 Task: In the  document compendium.pdf. Below name insert the link: 'www.wikipedia.org' Insert Dropdown below the link: Project Status  'Select In progress'Insert Header and write  "Stellar". Change font style to  Lobster
Action: Mouse moved to (406, 408)
Screenshot: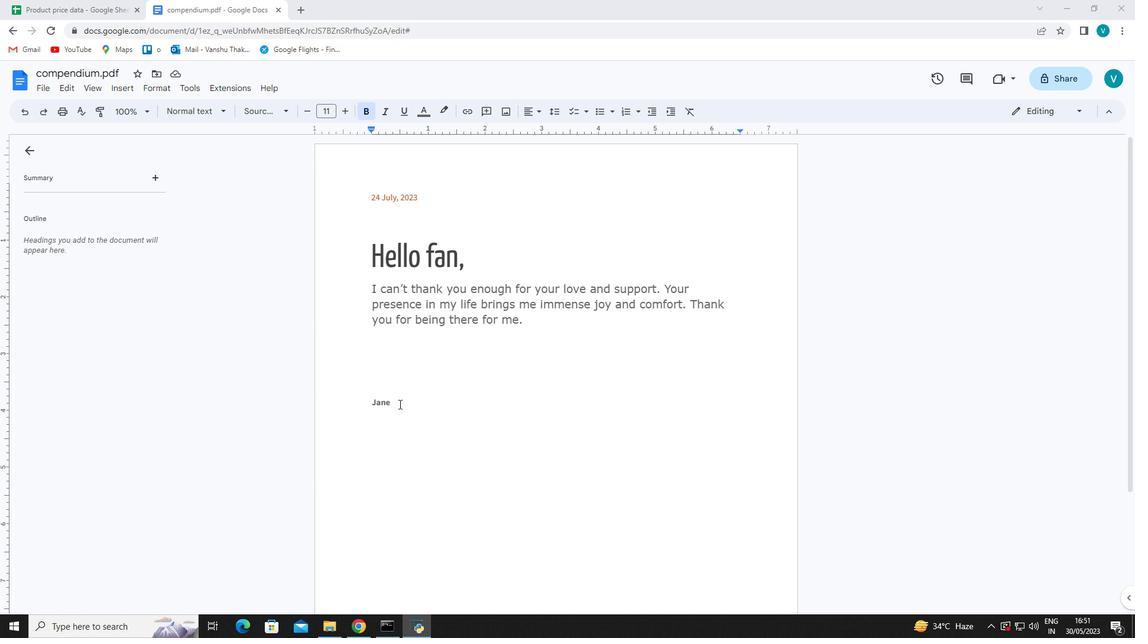 
Action: Mouse pressed left at (406, 408)
Screenshot: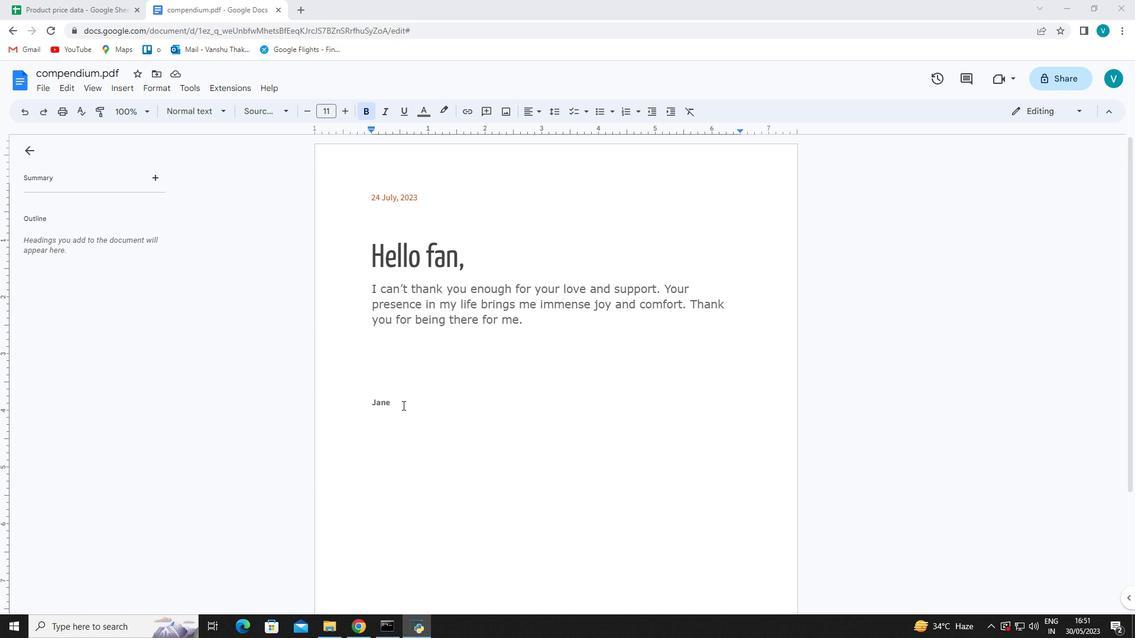 
Action: Mouse moved to (351, 365)
Screenshot: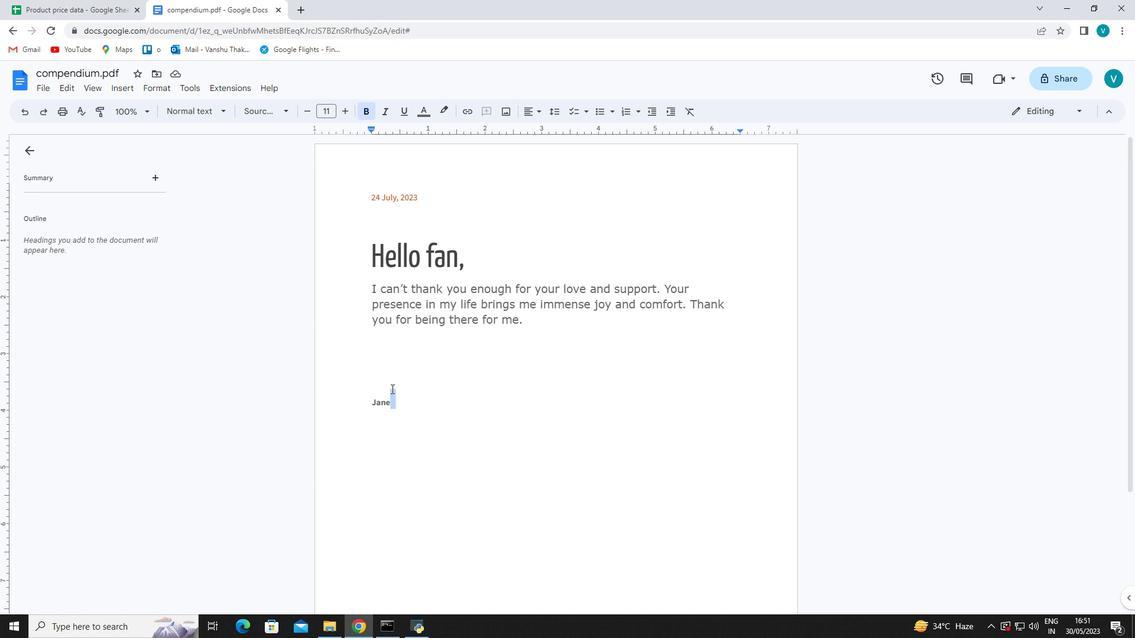 
Action: Key pressed <Key.enter>
Screenshot: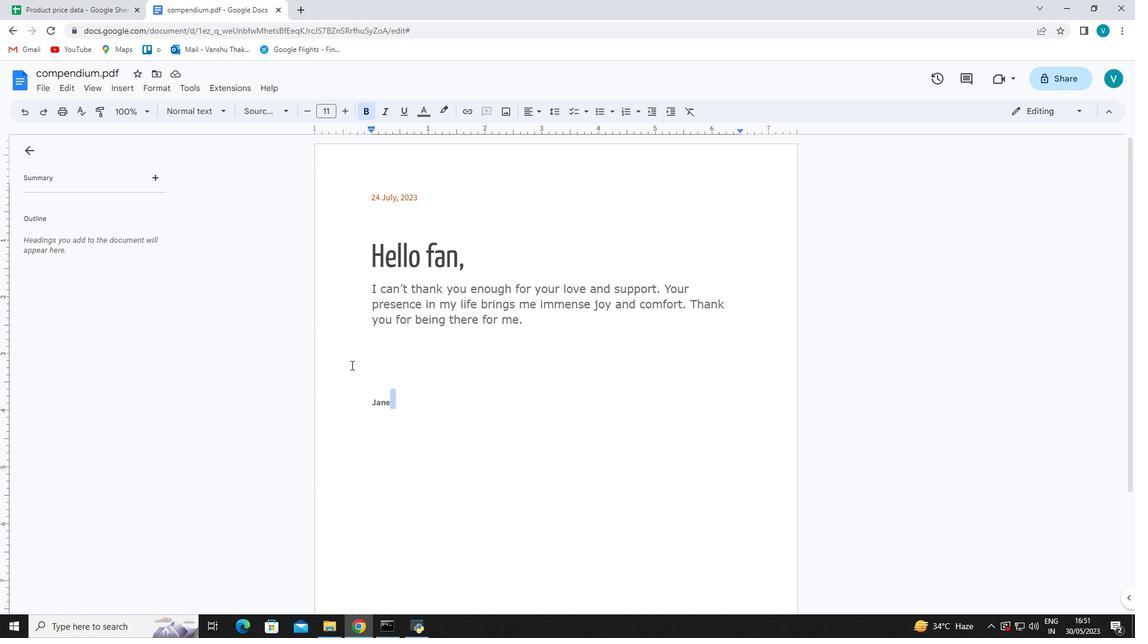 
Action: Mouse moved to (133, 88)
Screenshot: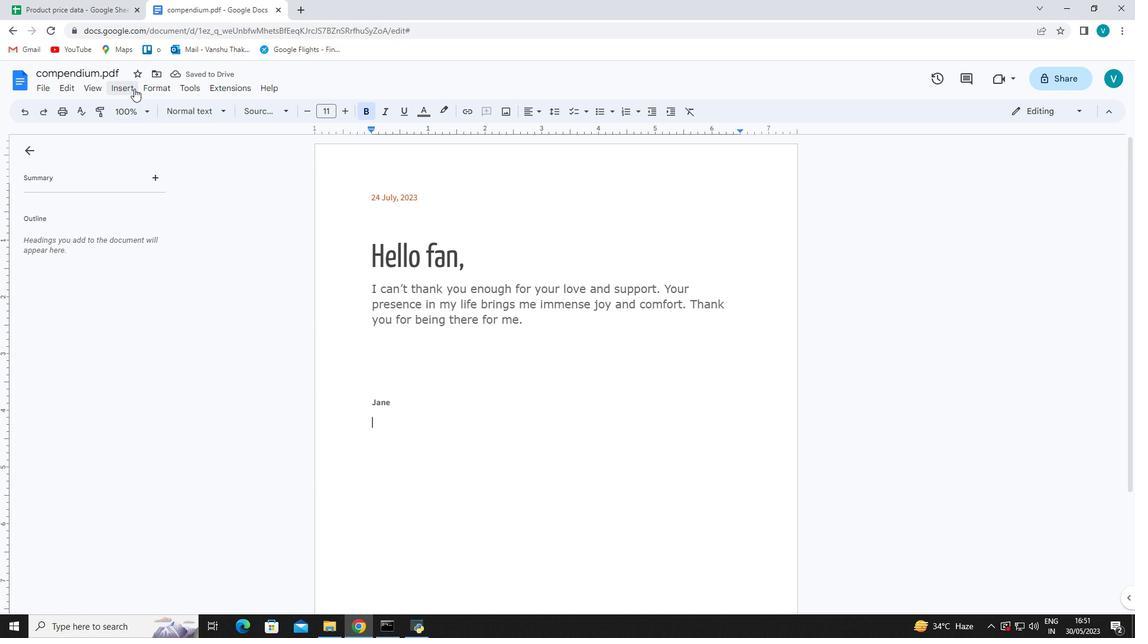 
Action: Mouse pressed left at (133, 88)
Screenshot: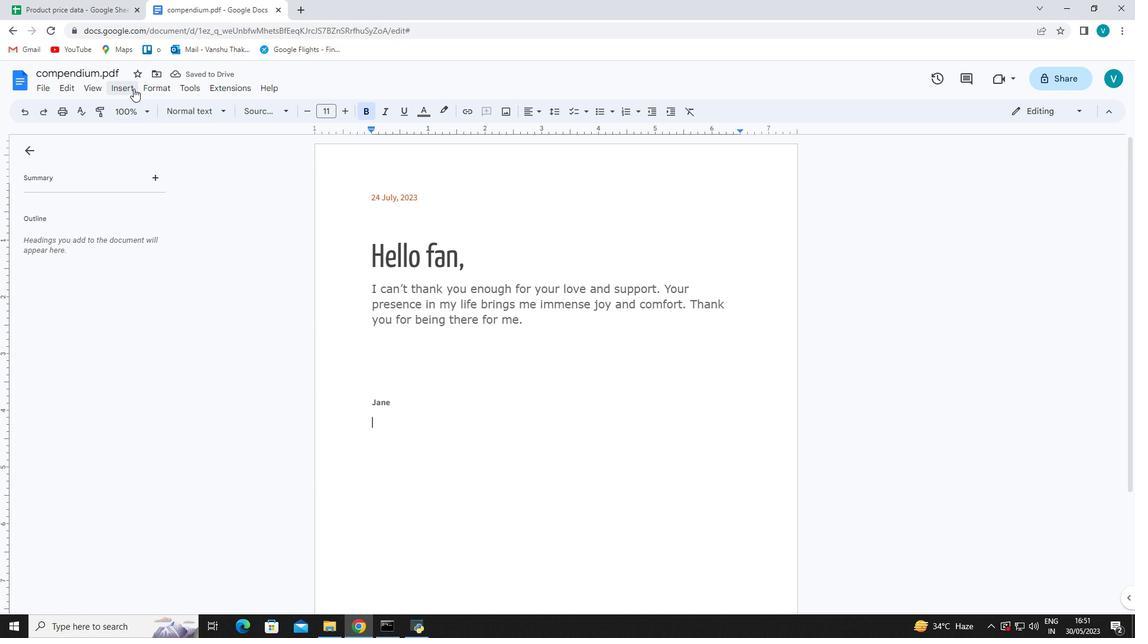 
Action: Mouse moved to (157, 444)
Screenshot: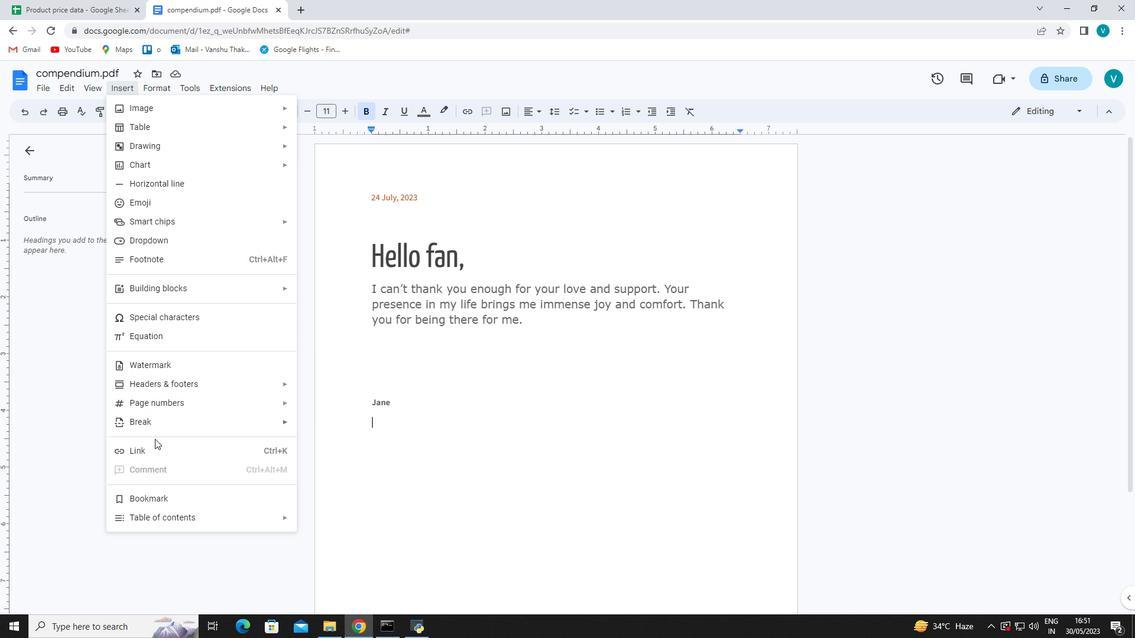 
Action: Mouse pressed left at (157, 444)
Screenshot: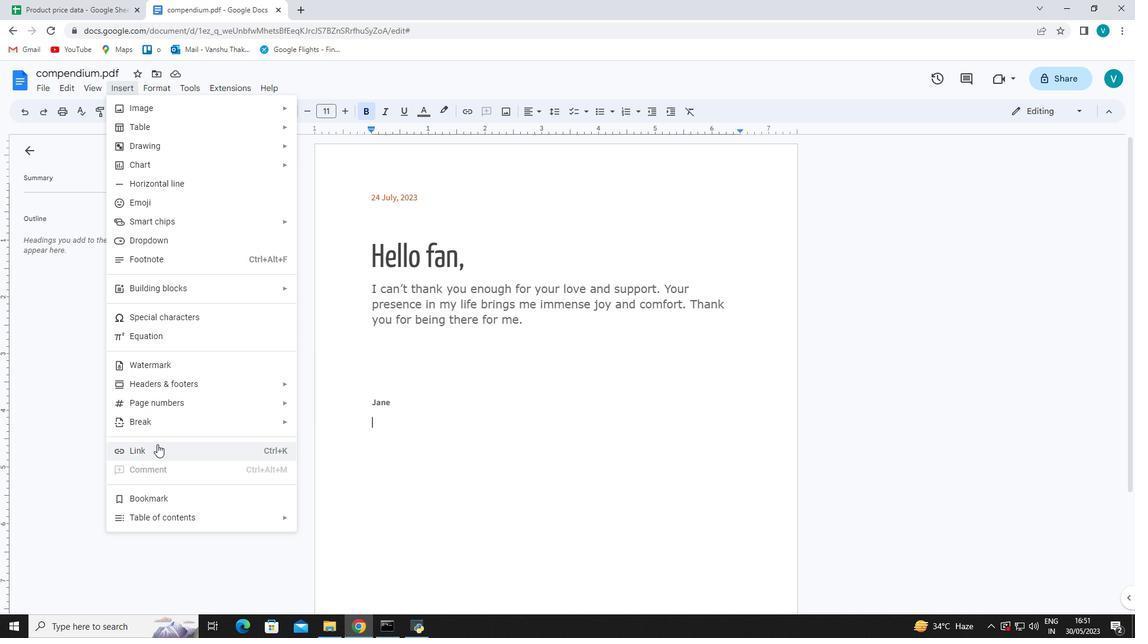 
Action: Mouse moved to (408, 235)
Screenshot: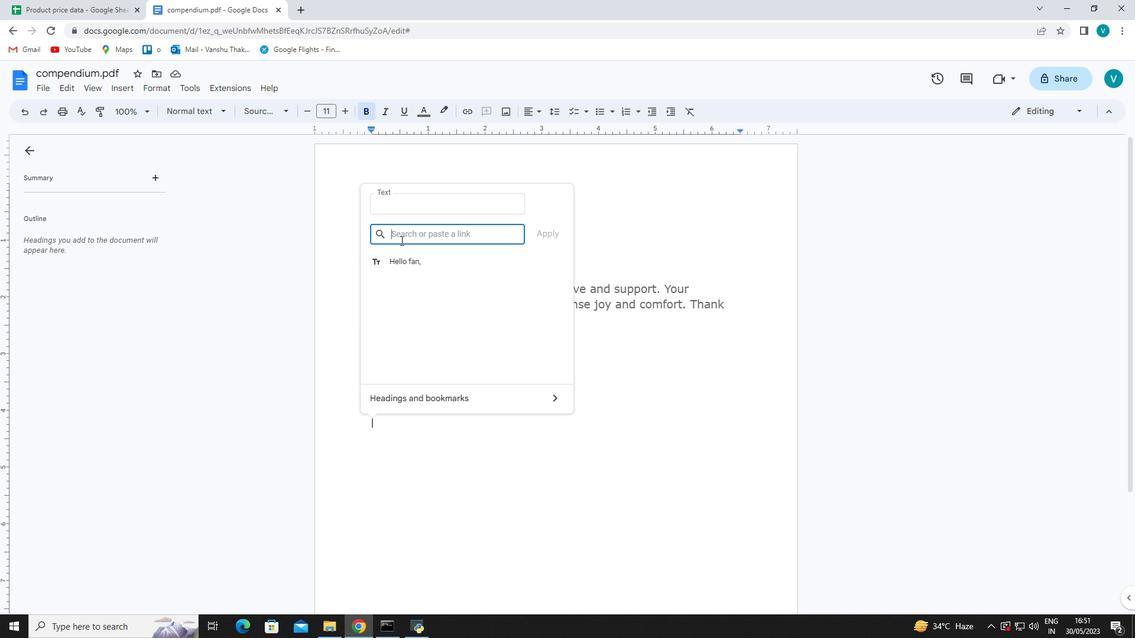 
Action: Mouse pressed left at (408, 235)
Screenshot: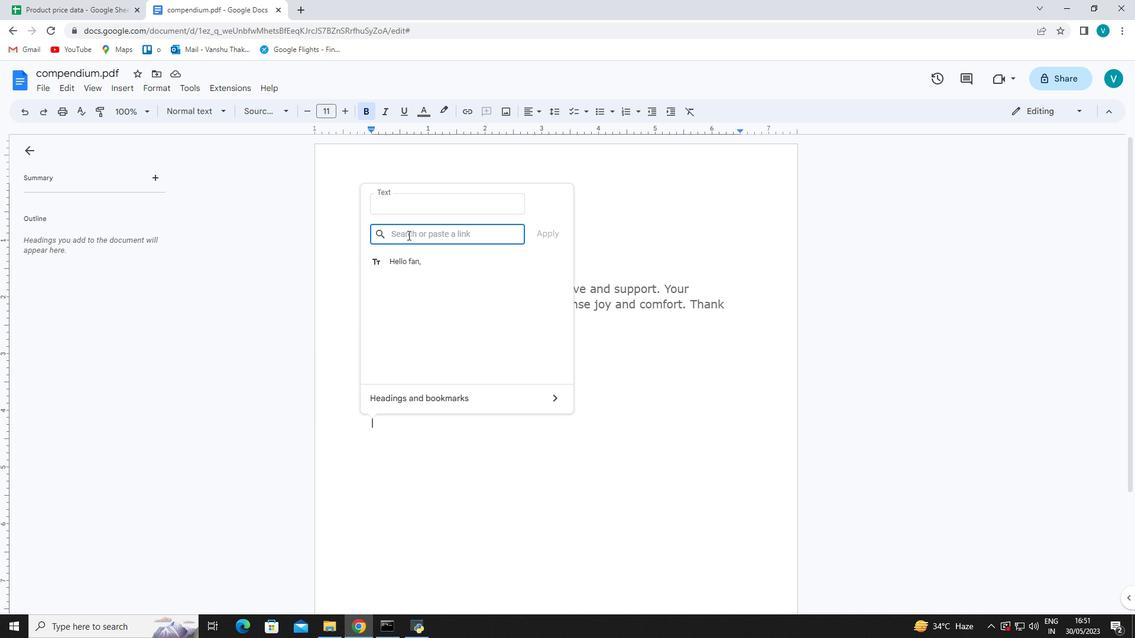 
Action: Mouse moved to (402, 230)
Screenshot: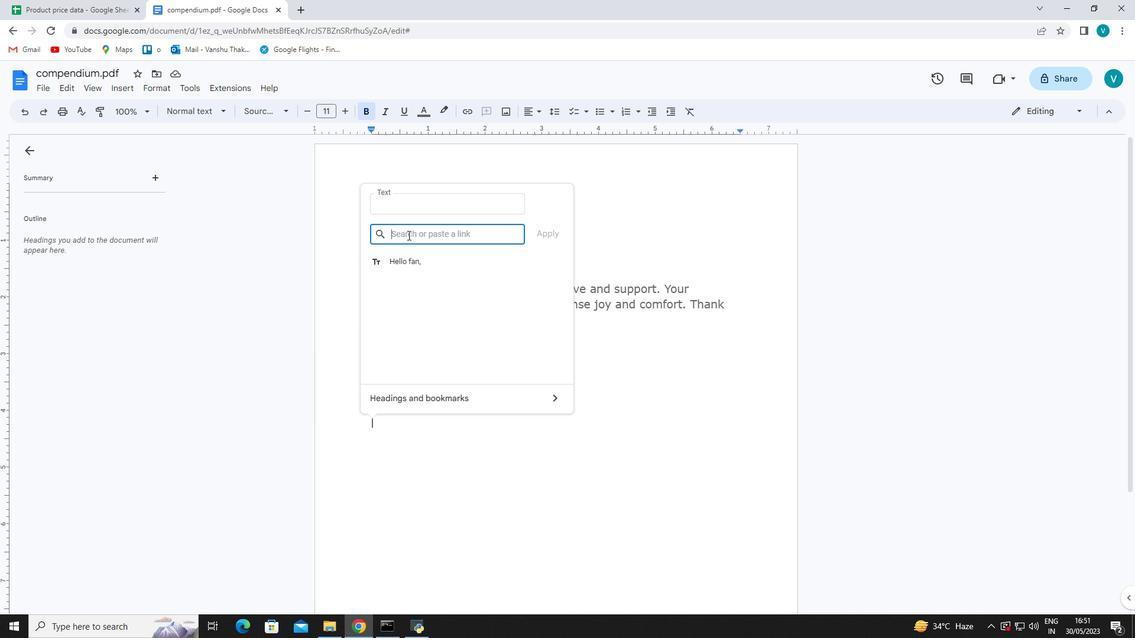 
Action: Key pressed www
Screenshot: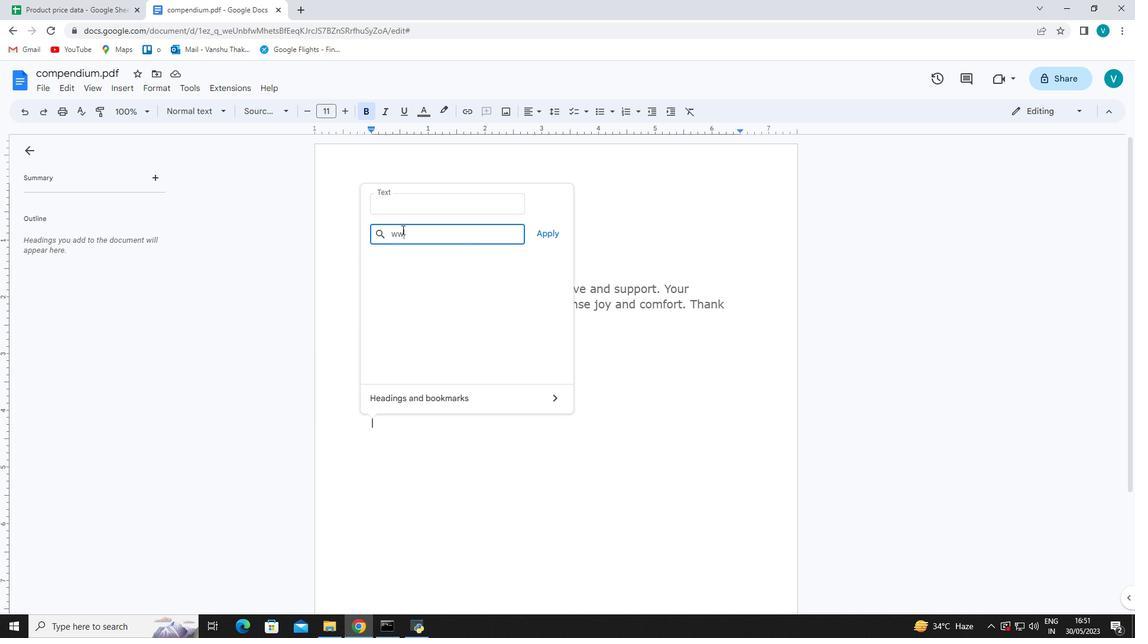 
Action: Mouse moved to (402, 230)
Screenshot: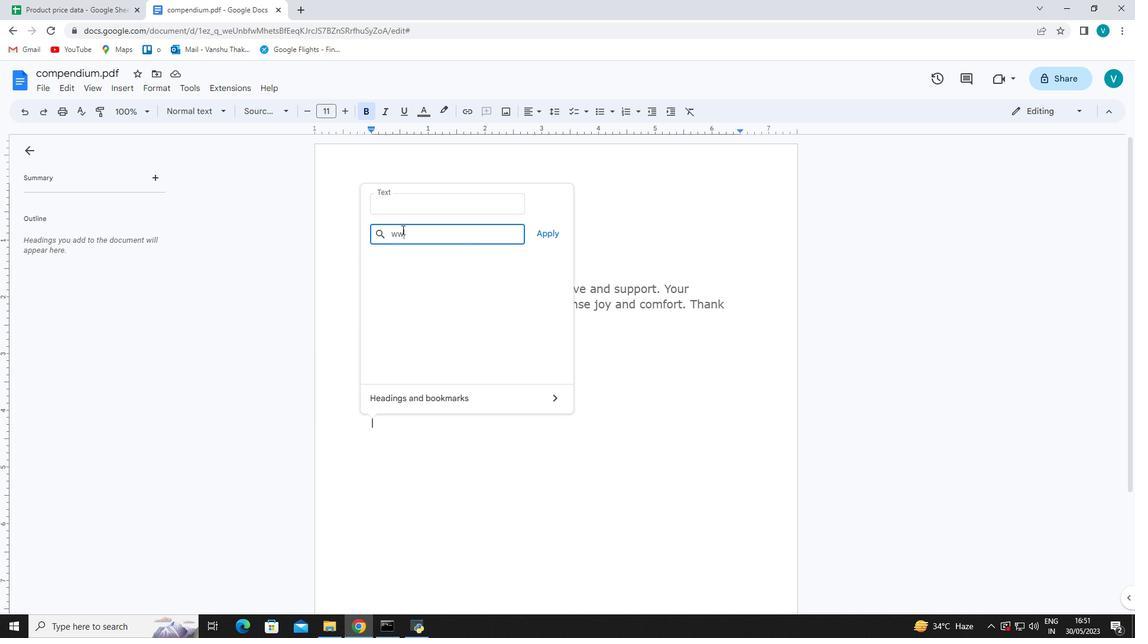 
Action: Key pressed .wikipedia.org
Screenshot: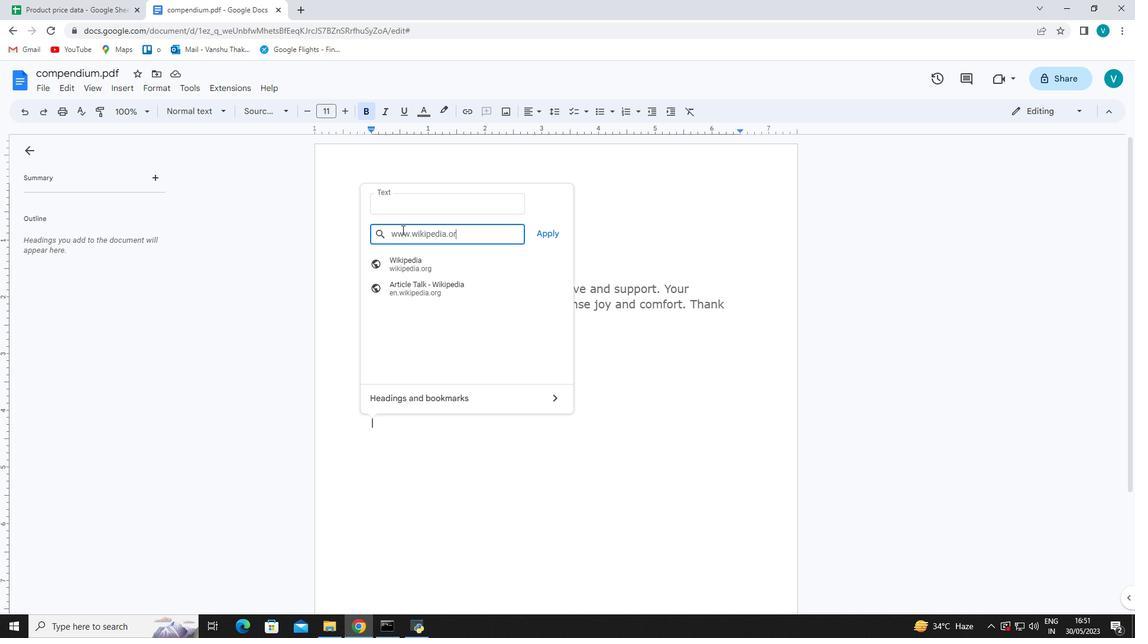 
Action: Mouse moved to (549, 235)
Screenshot: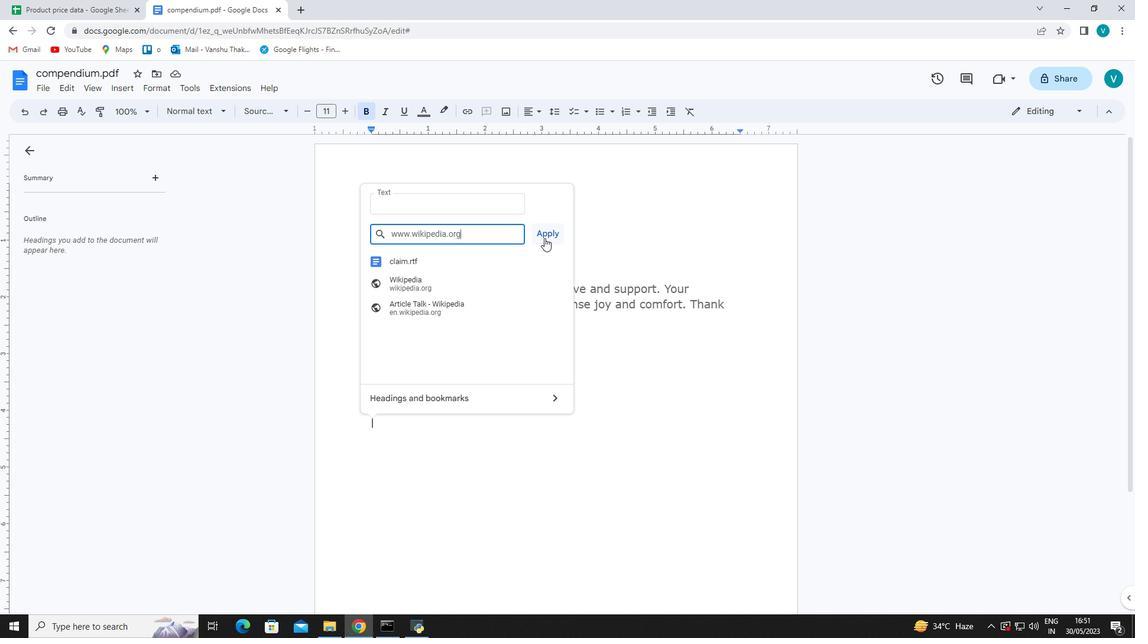 
Action: Mouse pressed left at (549, 235)
Screenshot: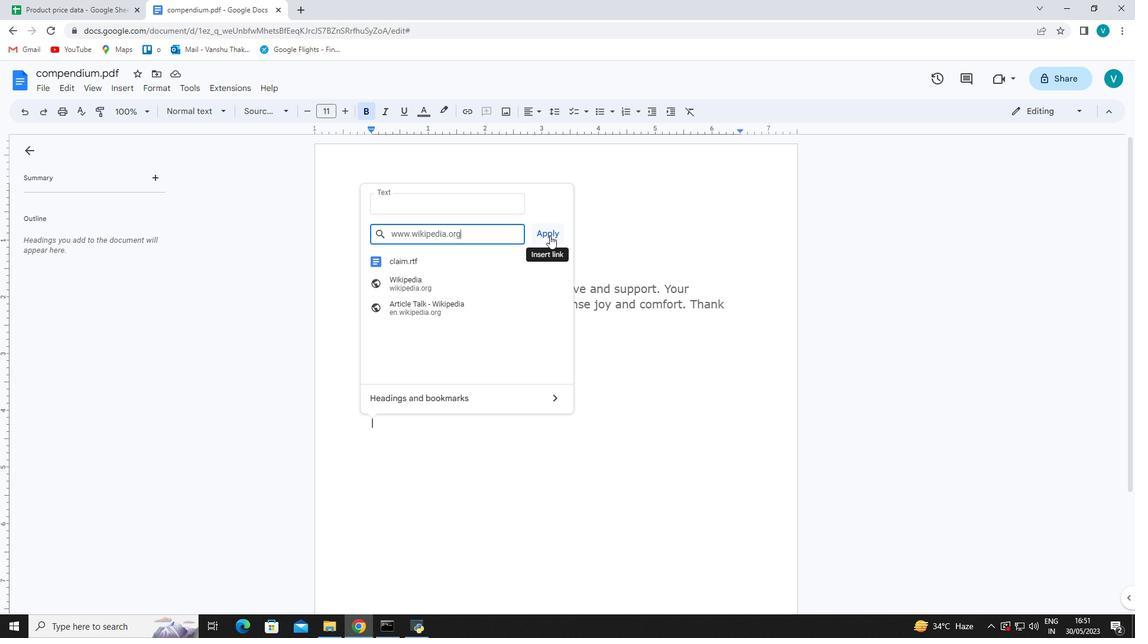 
Action: Key pressed <Key.enter>
Screenshot: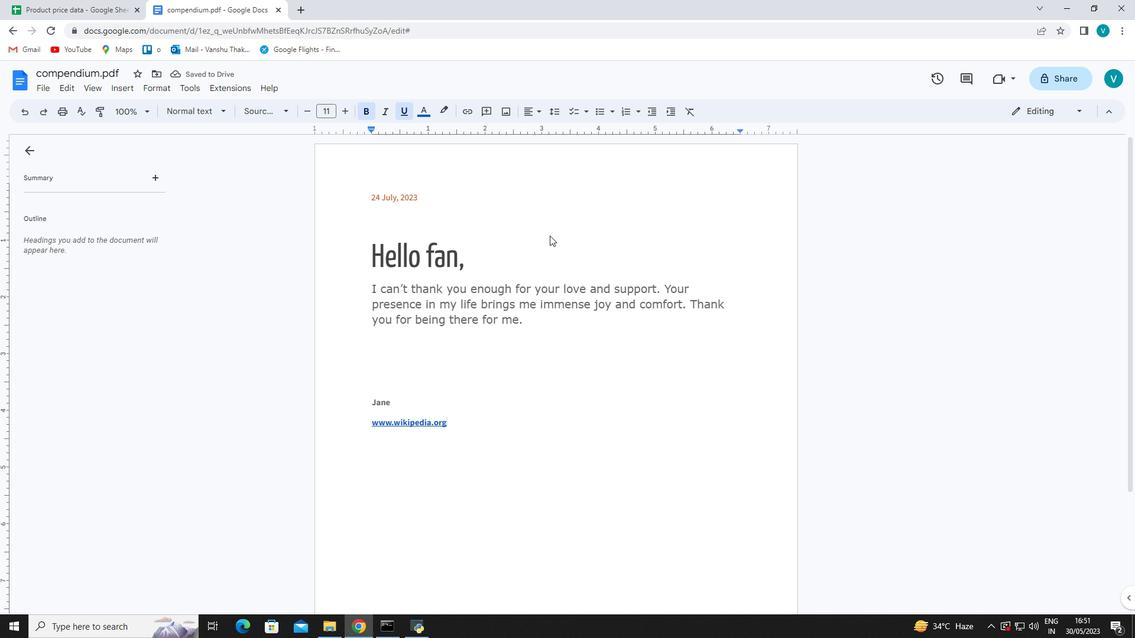 
Action: Mouse moved to (136, 85)
Screenshot: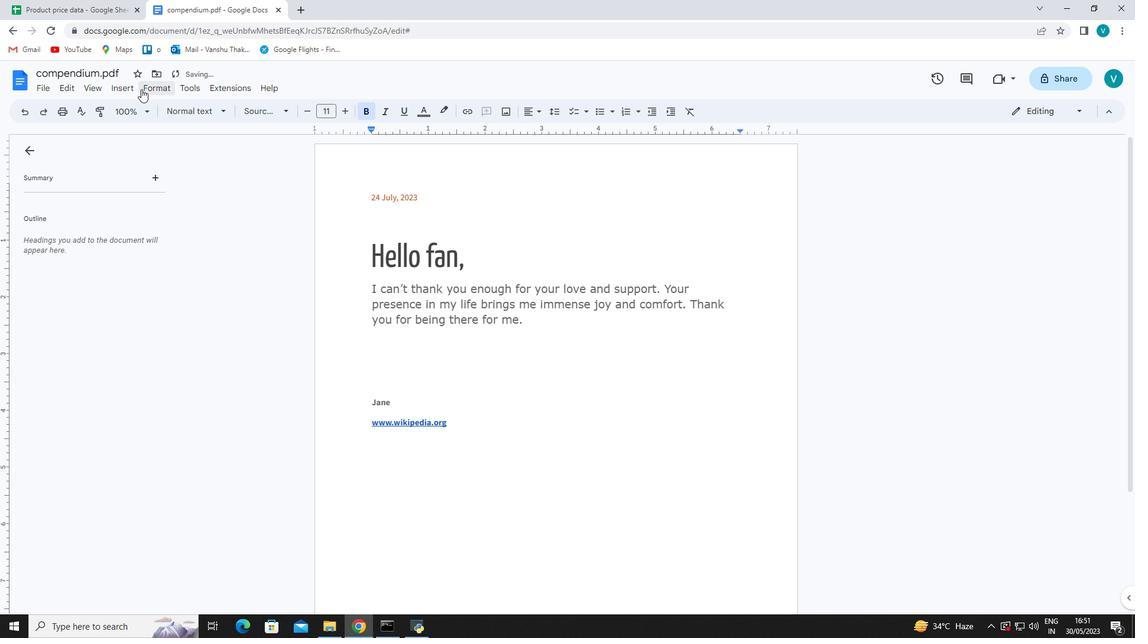 
Action: Mouse pressed left at (136, 85)
Screenshot: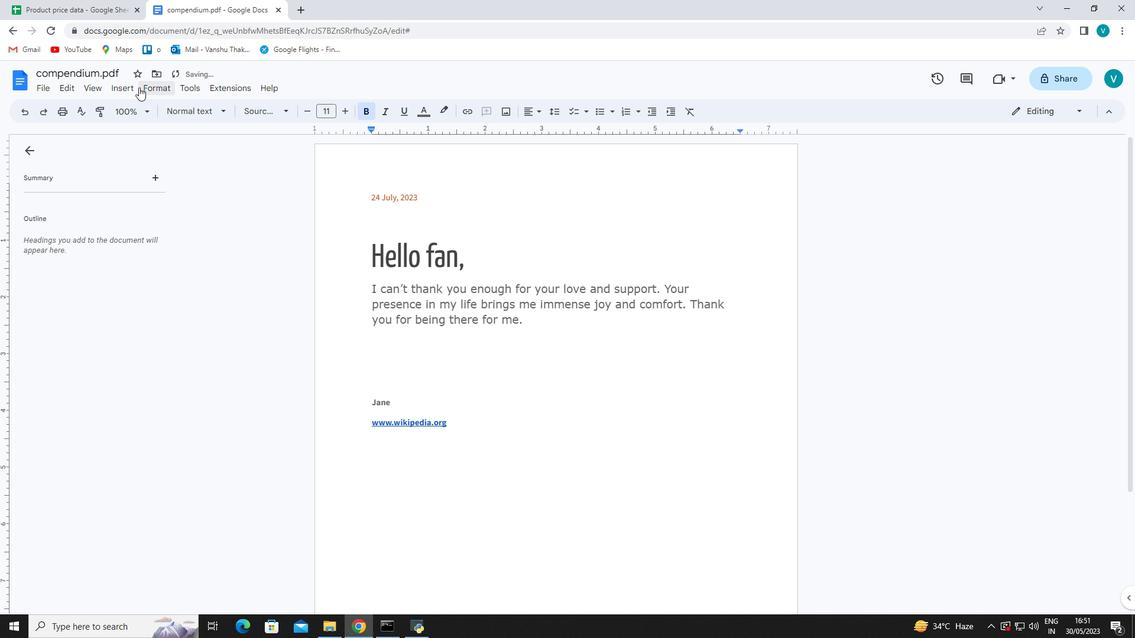 
Action: Mouse moved to (137, 237)
Screenshot: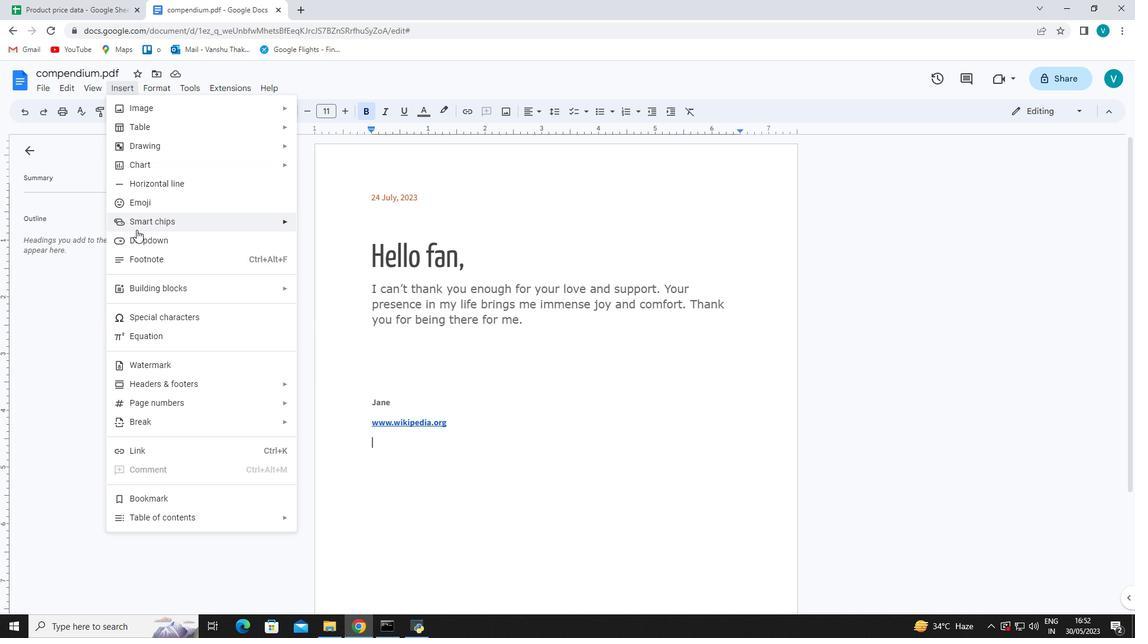 
Action: Mouse pressed left at (137, 237)
Screenshot: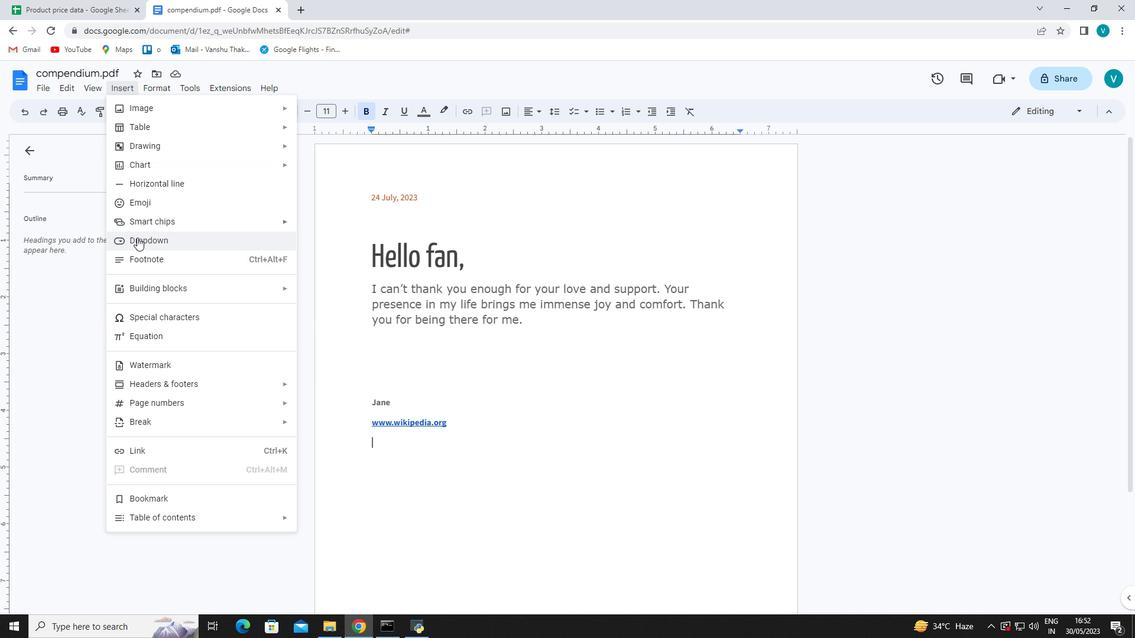 
Action: Mouse moved to (630, 578)
Screenshot: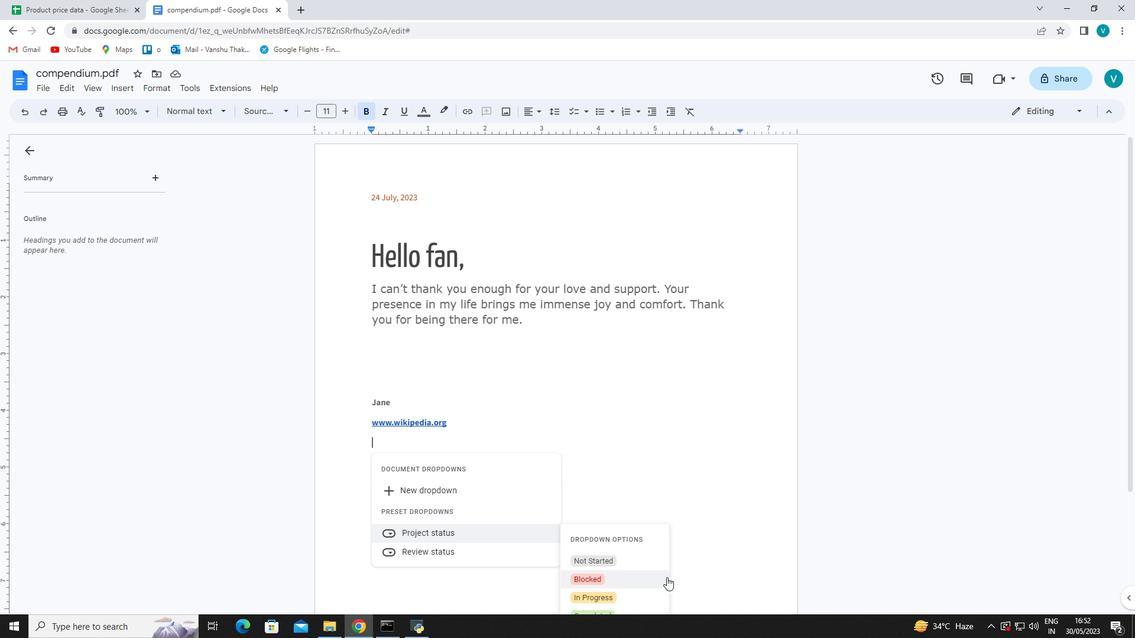 
Action: Mouse scrolled (630, 577) with delta (0, 0)
Screenshot: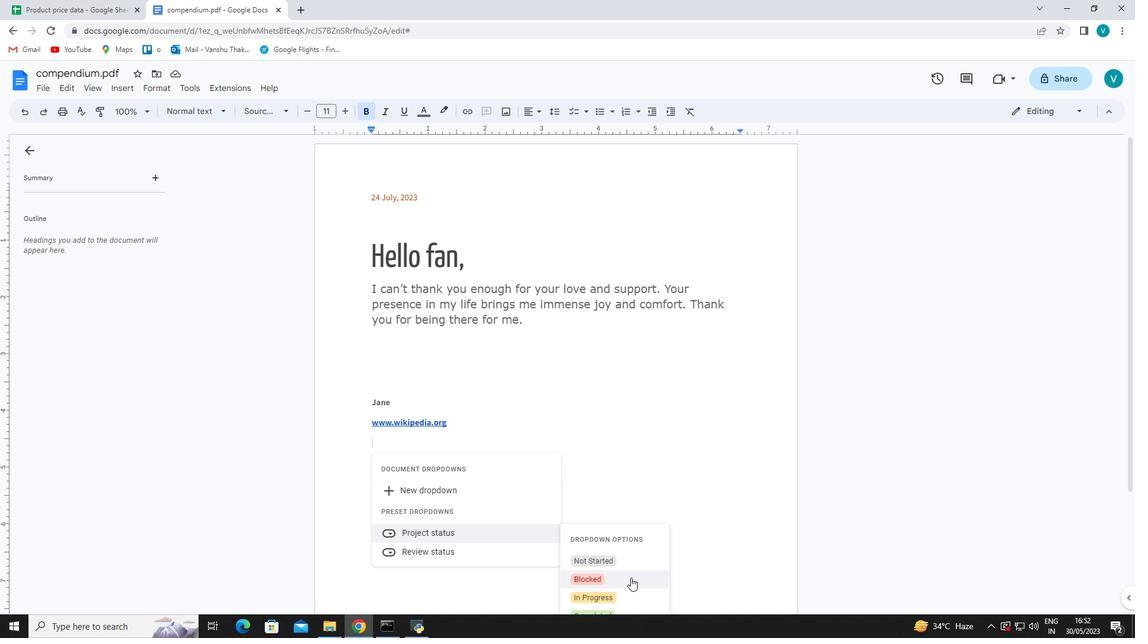 
Action: Mouse moved to (603, 536)
Screenshot: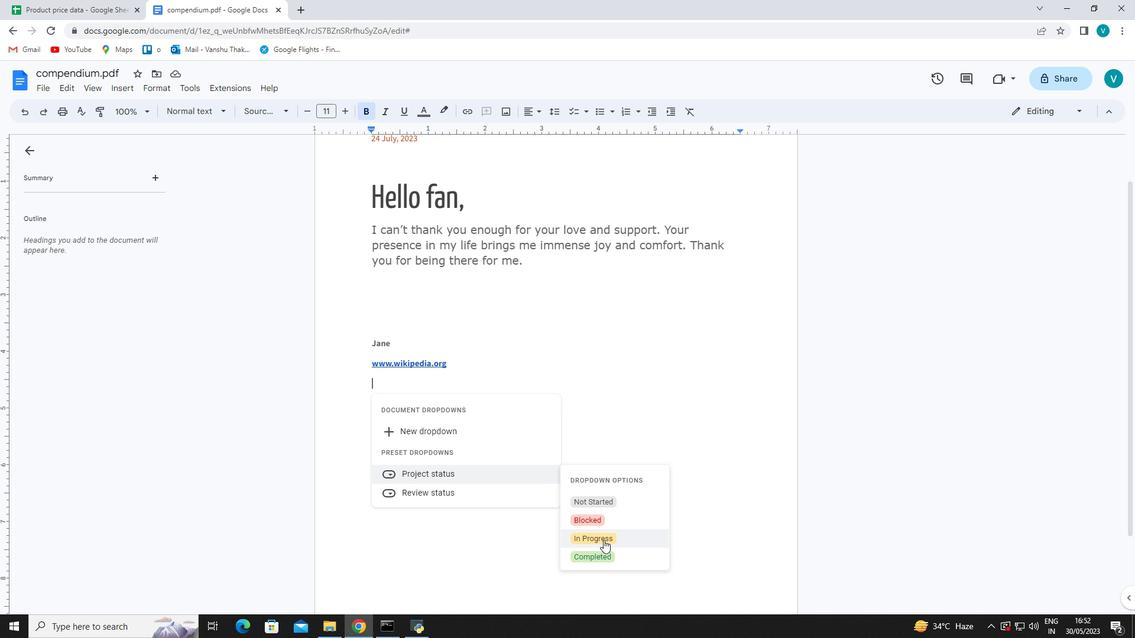 
Action: Mouse pressed left at (603, 536)
Screenshot: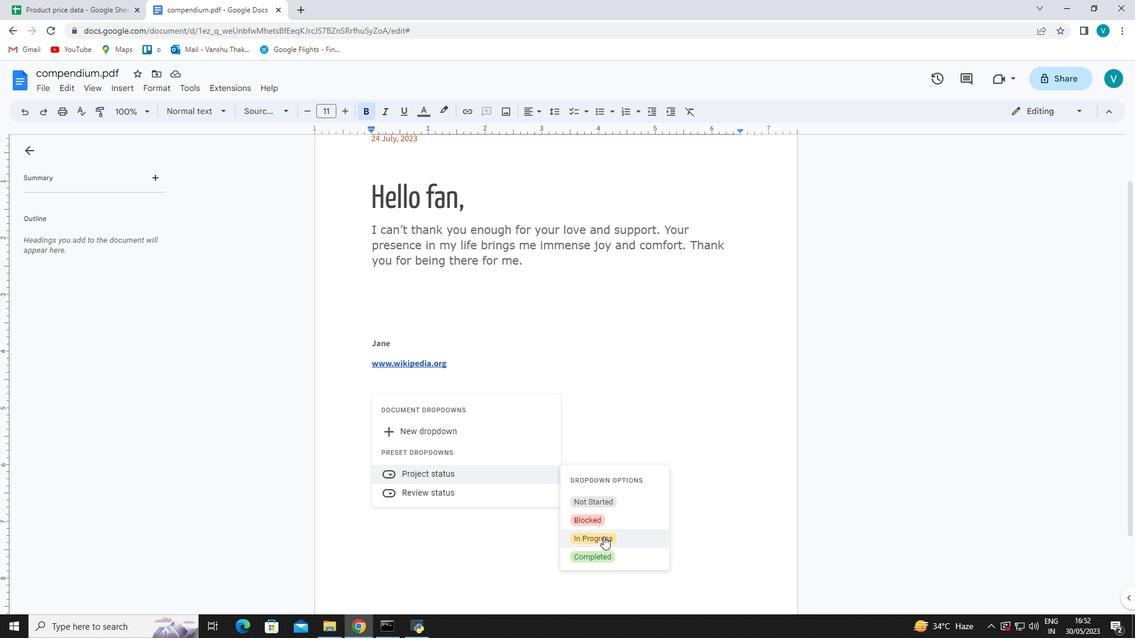 
Action: Mouse moved to (129, 91)
Screenshot: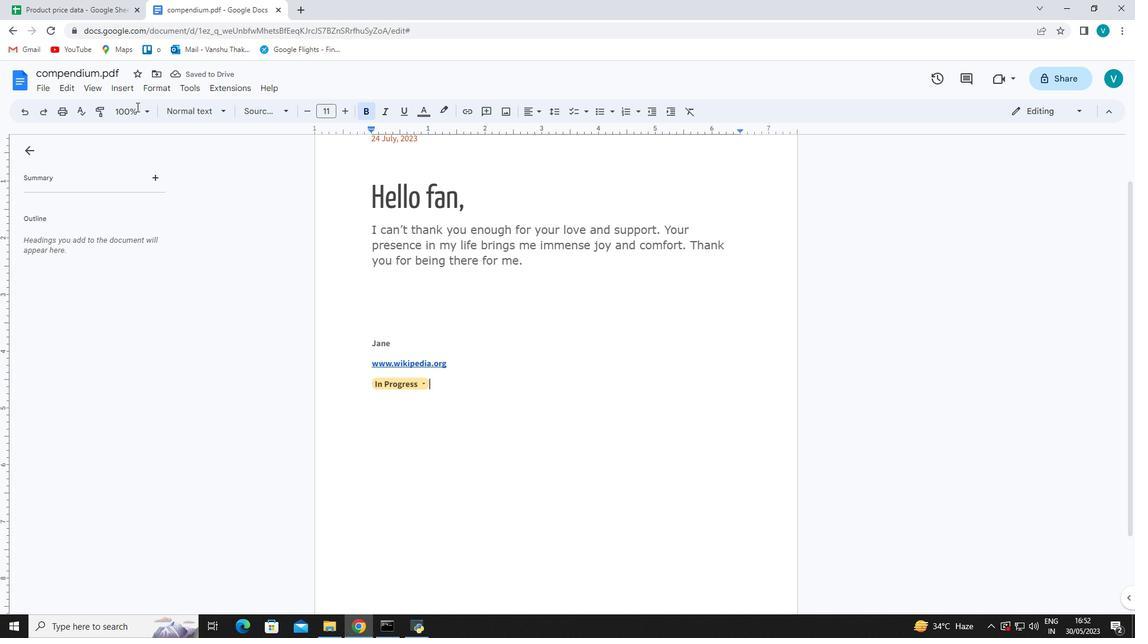 
Action: Mouse pressed left at (129, 91)
Screenshot: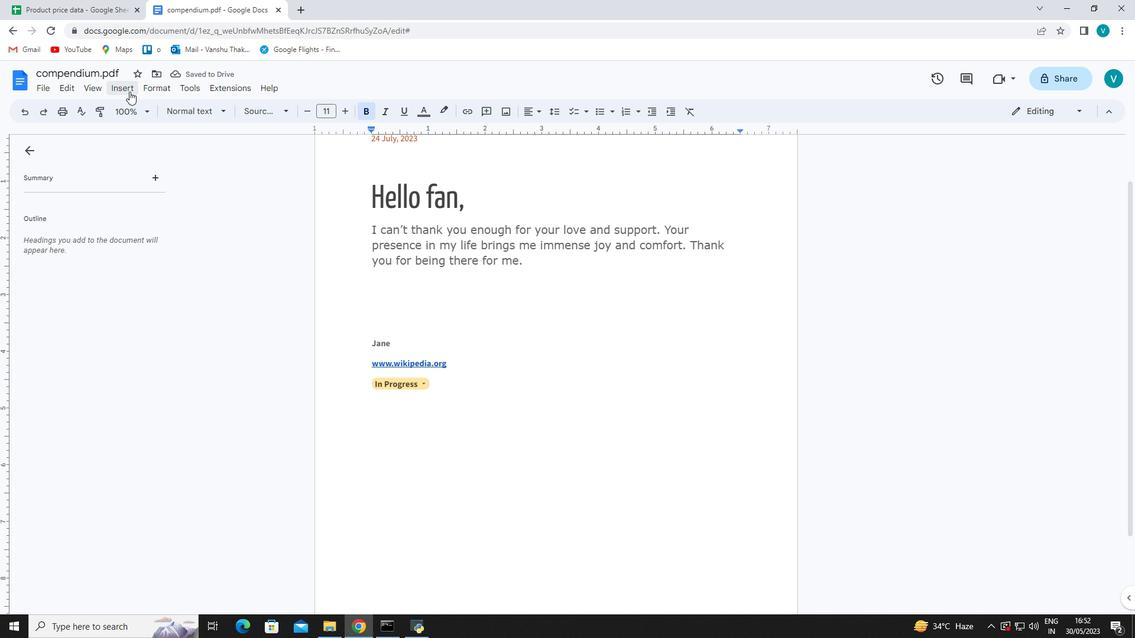 
Action: Mouse moved to (154, 377)
Screenshot: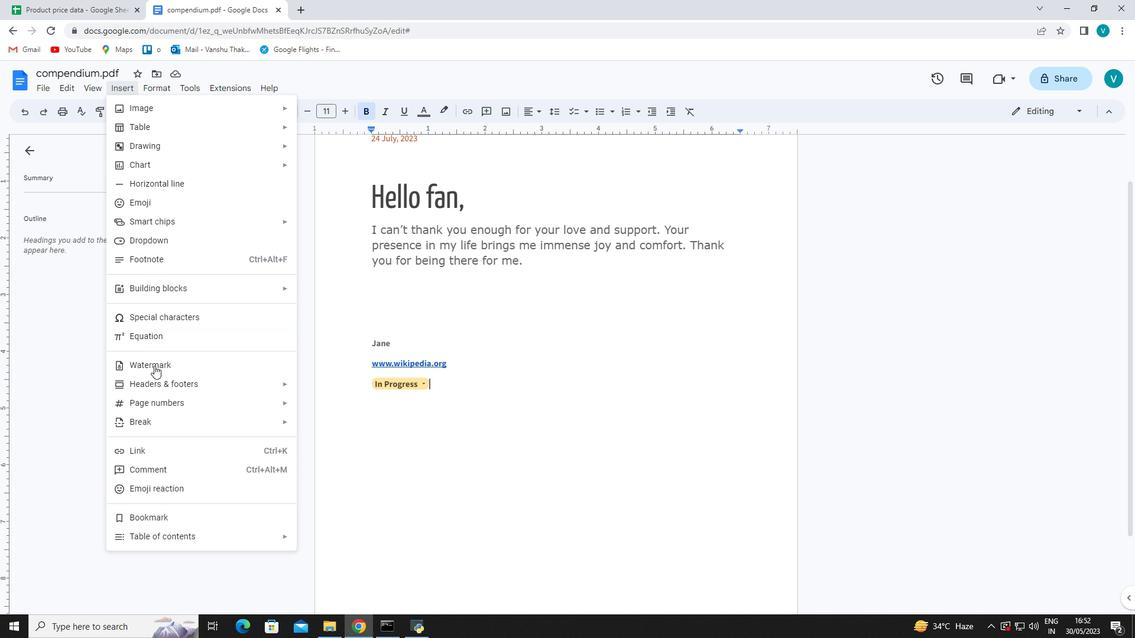 
Action: Mouse pressed left at (154, 377)
Screenshot: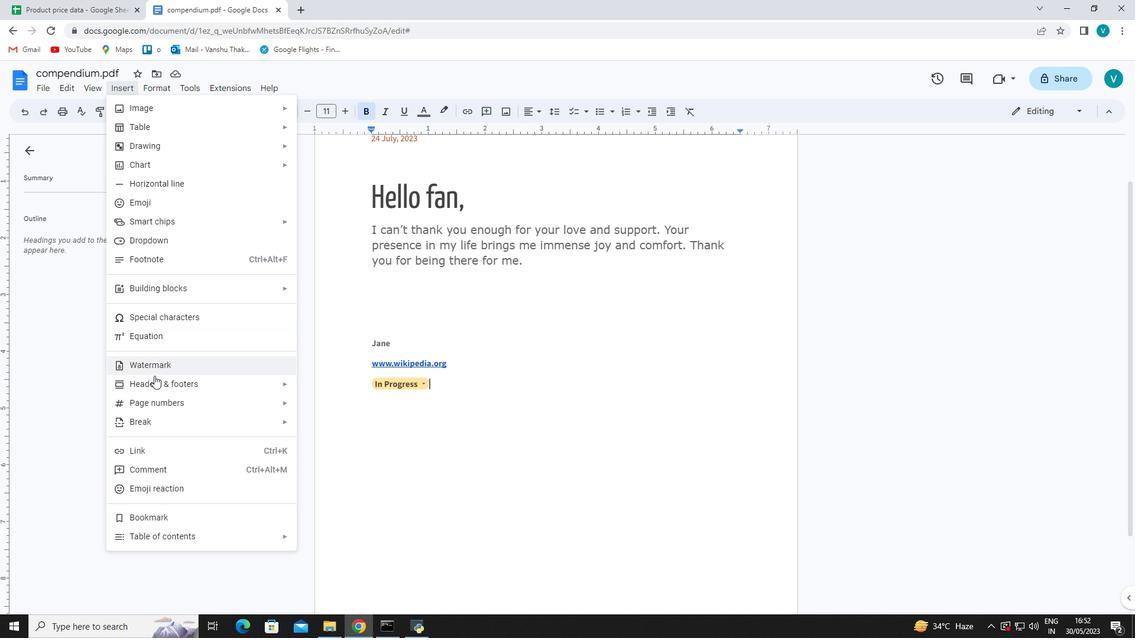
Action: Mouse moved to (328, 390)
Screenshot: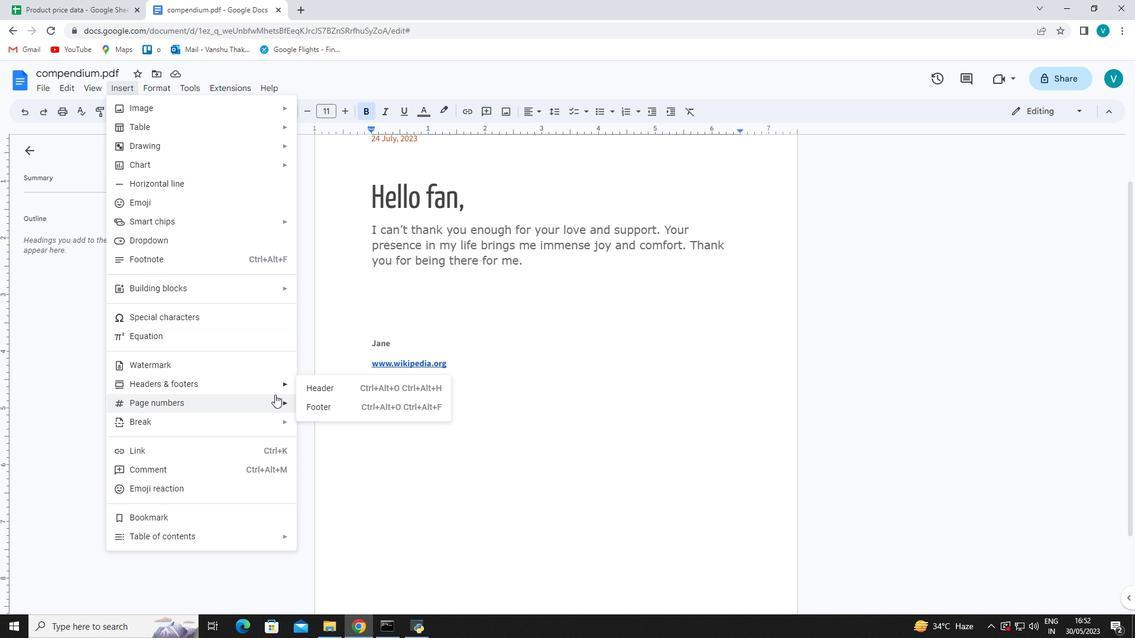 
Action: Mouse pressed left at (328, 390)
Screenshot: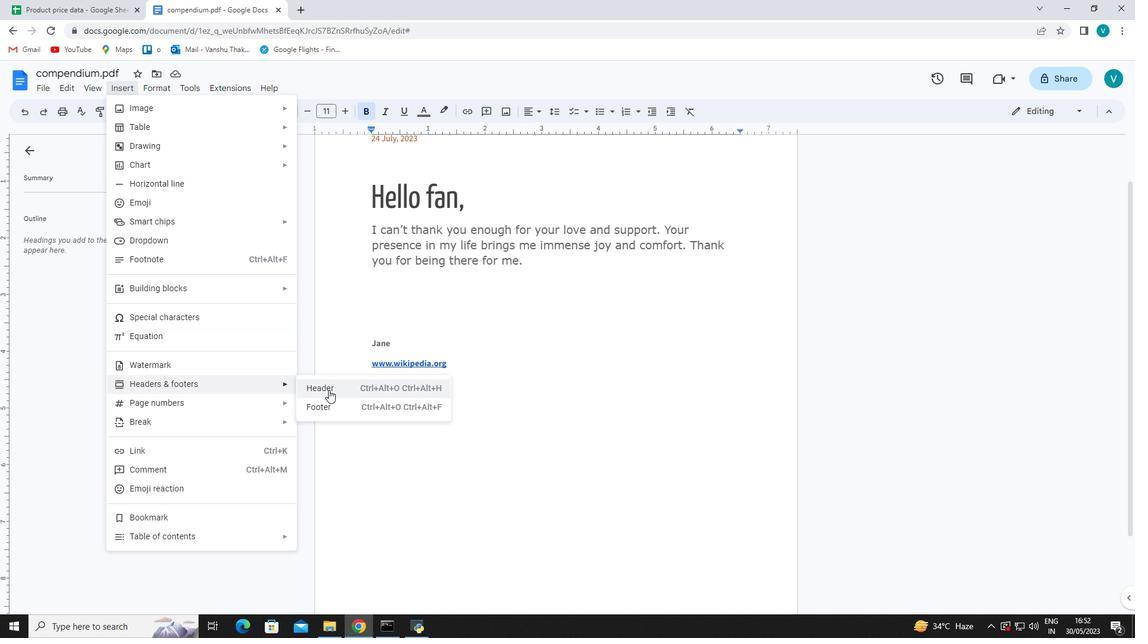 
Action: Key pressed <Key.shift>
Screenshot: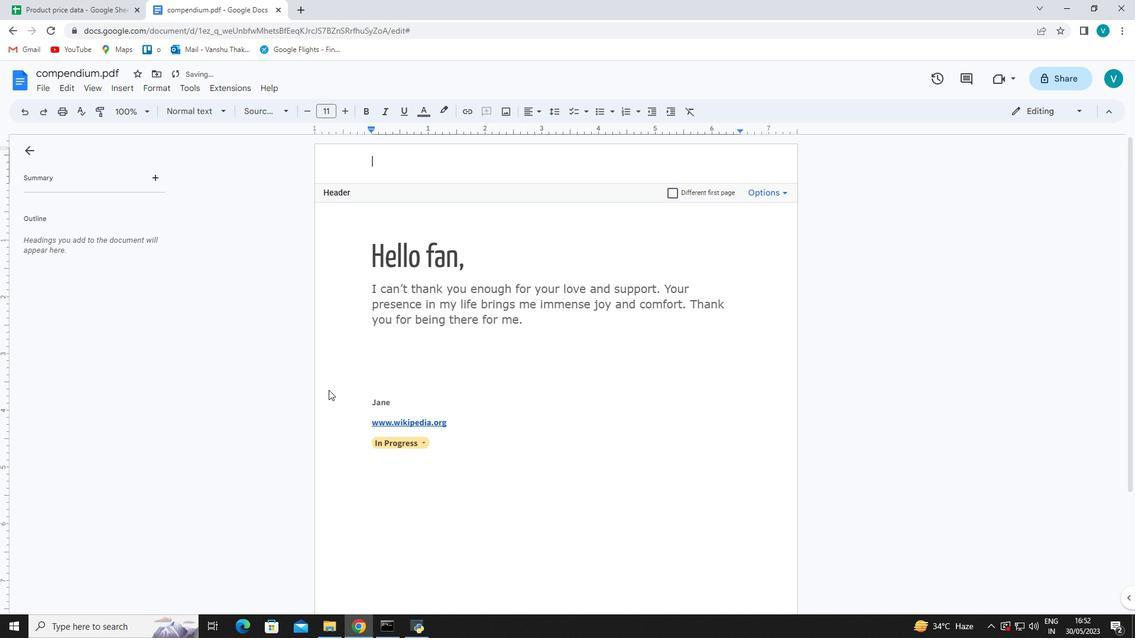 
Action: Mouse moved to (322, 384)
Screenshot: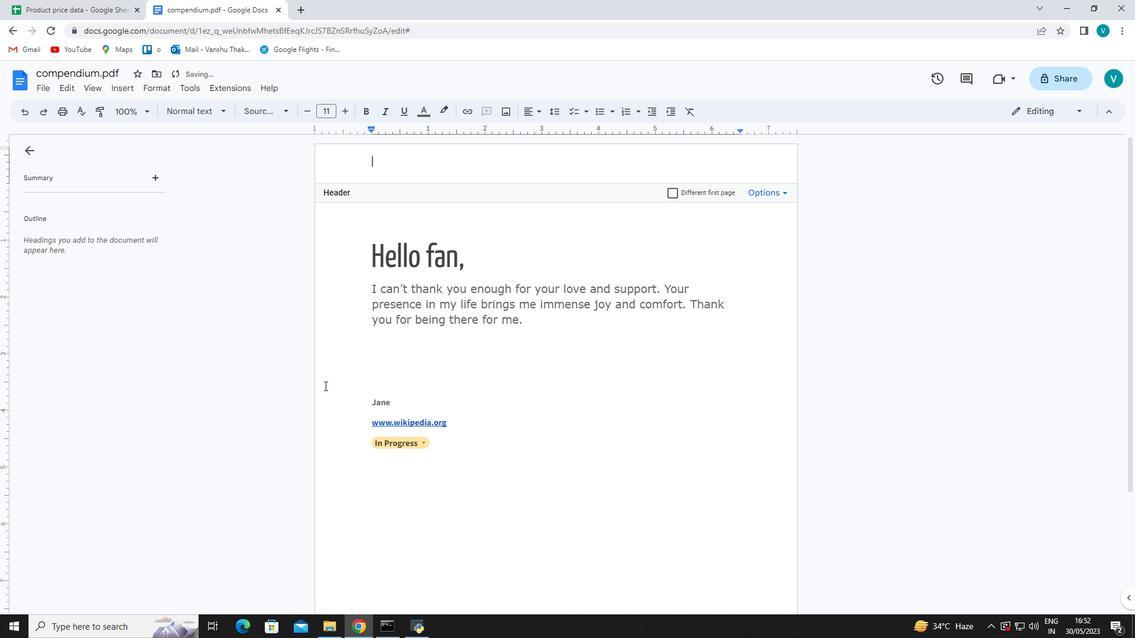 
Action: Key pressed <Key.shift><Key.shift><Key.shift><Key.shift><Key.shift><Key.shift><Key.shift><Key.shift><Key.shift>Stellar
Screenshot: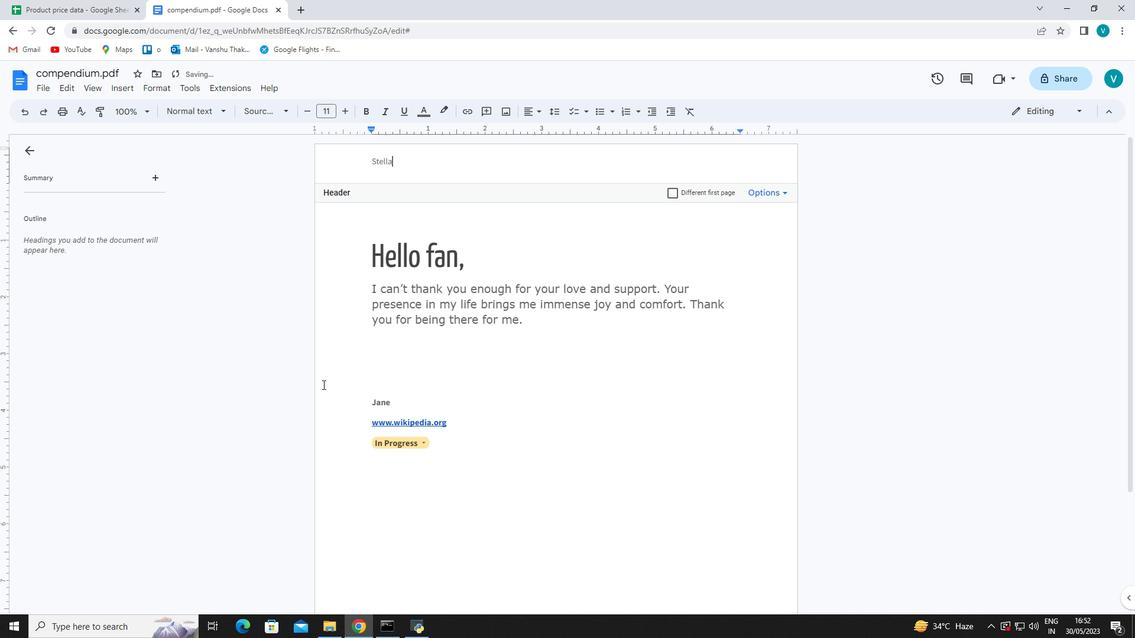 
Action: Mouse moved to (370, 155)
Screenshot: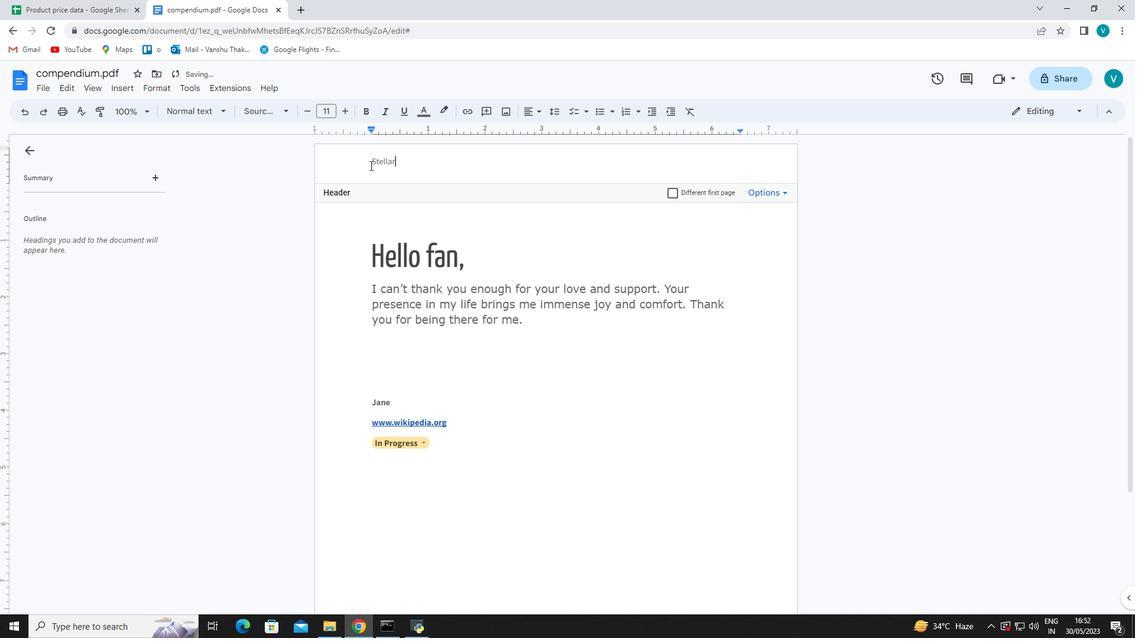 
Action: Mouse pressed left at (370, 155)
Screenshot: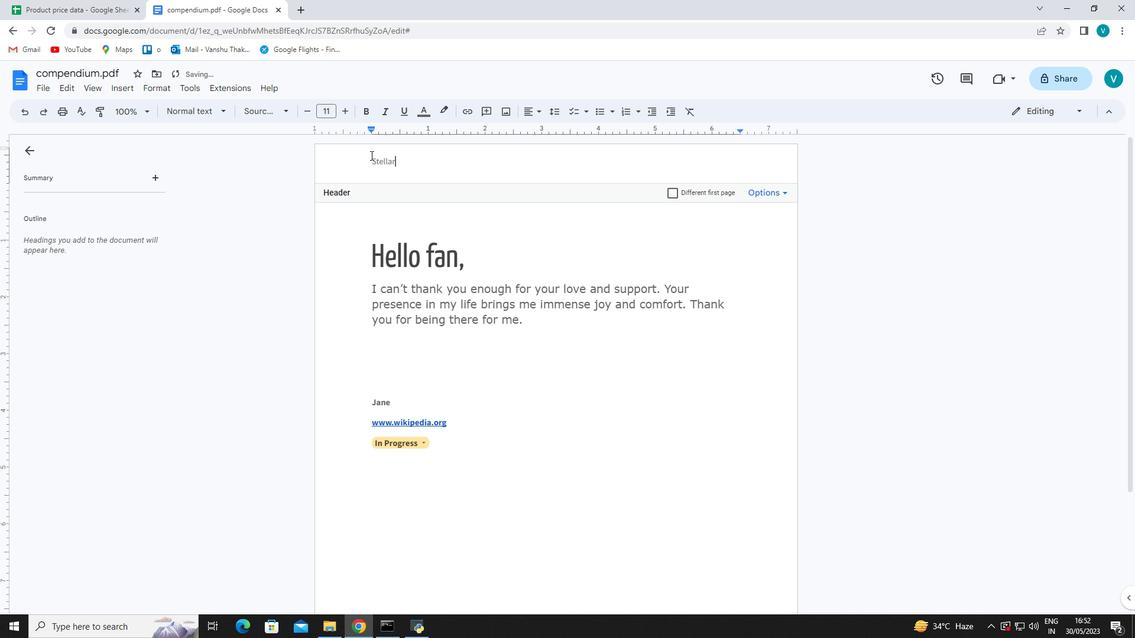 
Action: Mouse moved to (222, 112)
Screenshot: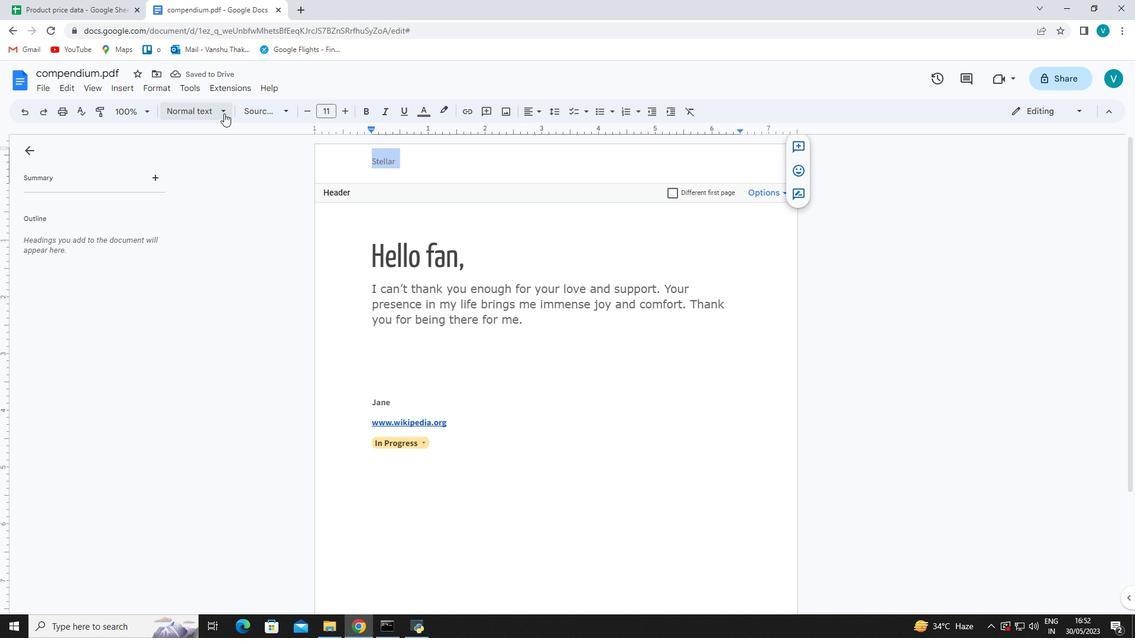 
Action: Mouse pressed left at (222, 112)
Screenshot: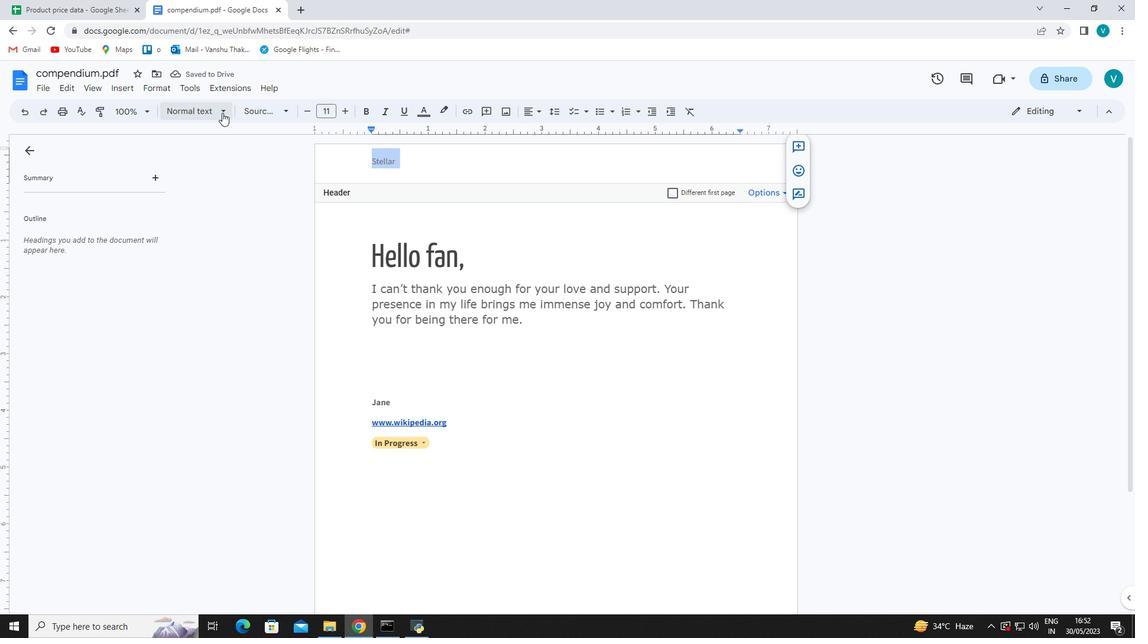 
Action: Mouse moved to (257, 111)
Screenshot: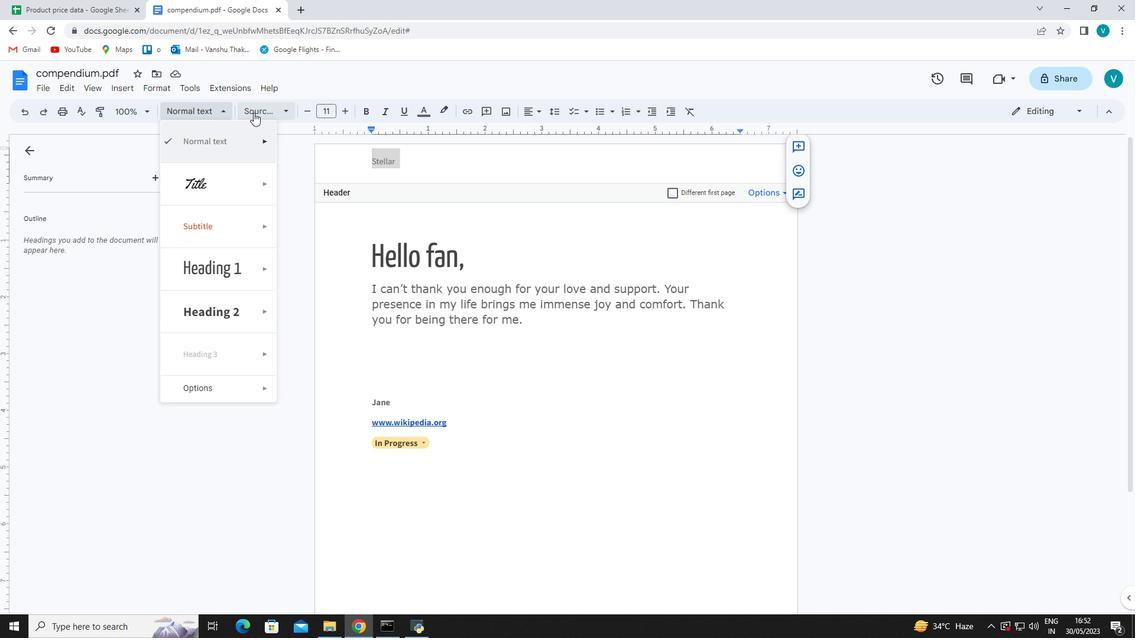 
Action: Mouse pressed left at (257, 111)
Screenshot: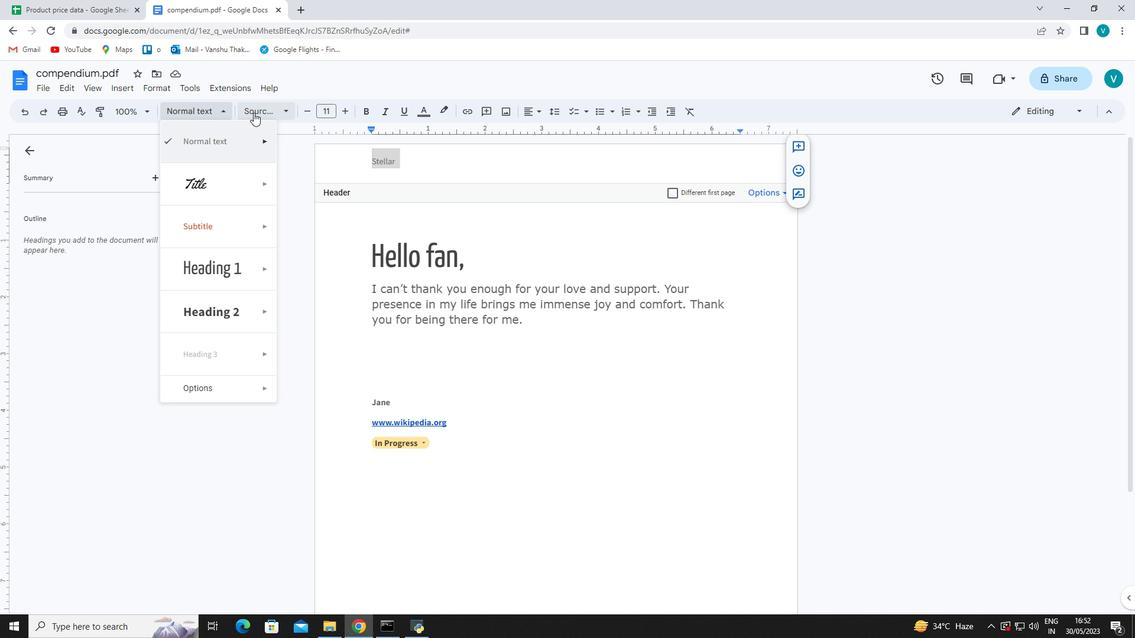 
Action: Mouse moved to (292, 376)
Screenshot: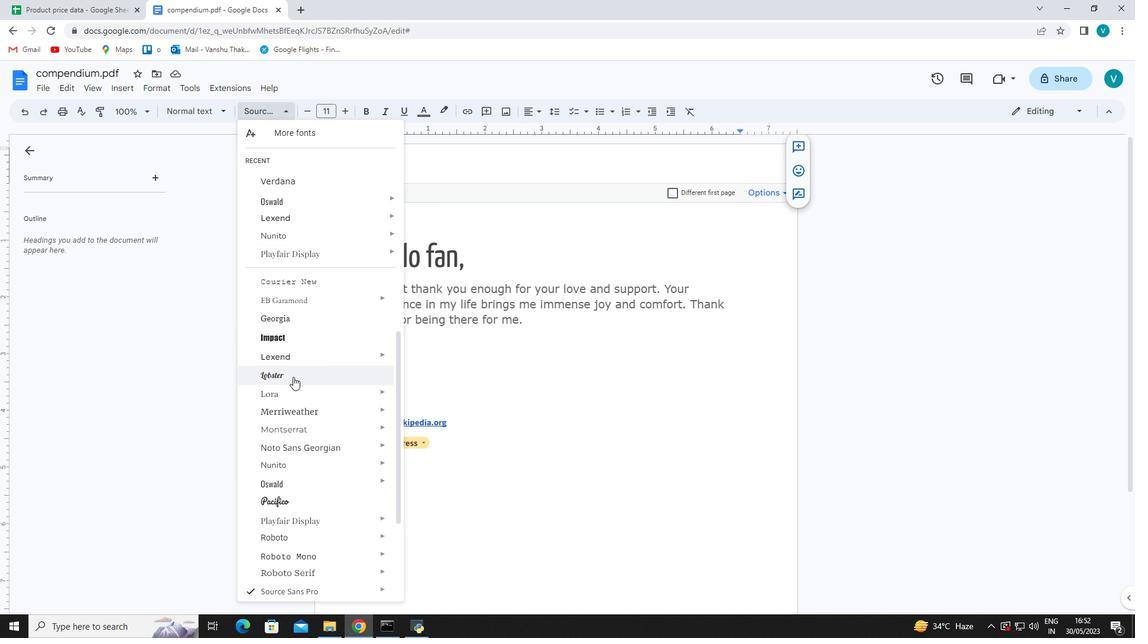 
Action: Mouse pressed left at (292, 376)
Screenshot: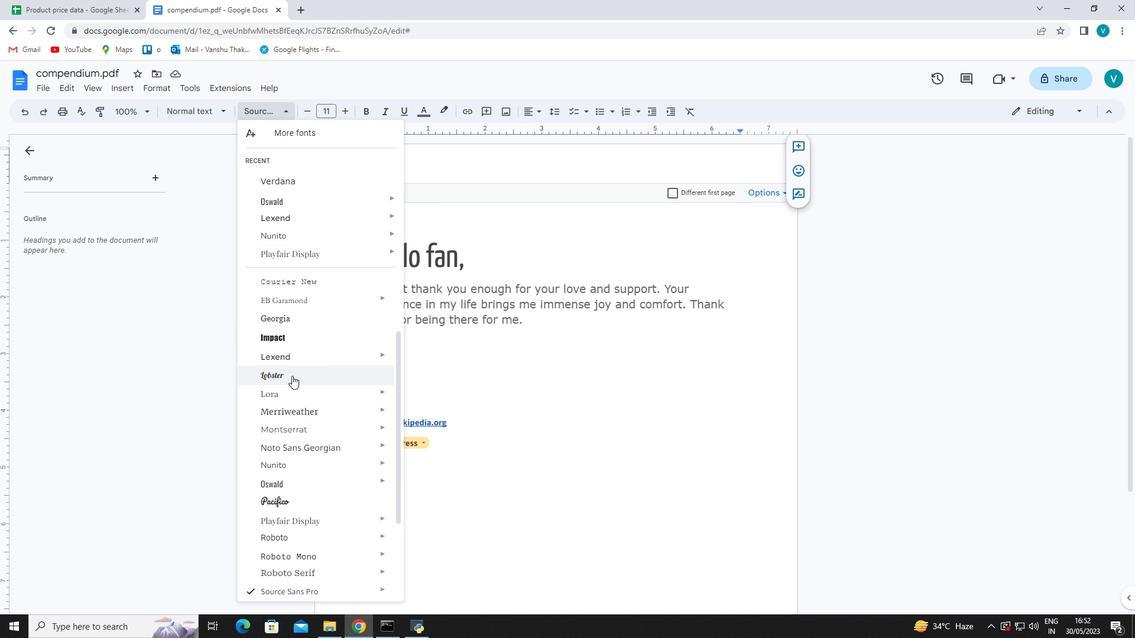 
Action: Mouse moved to (331, 331)
Screenshot: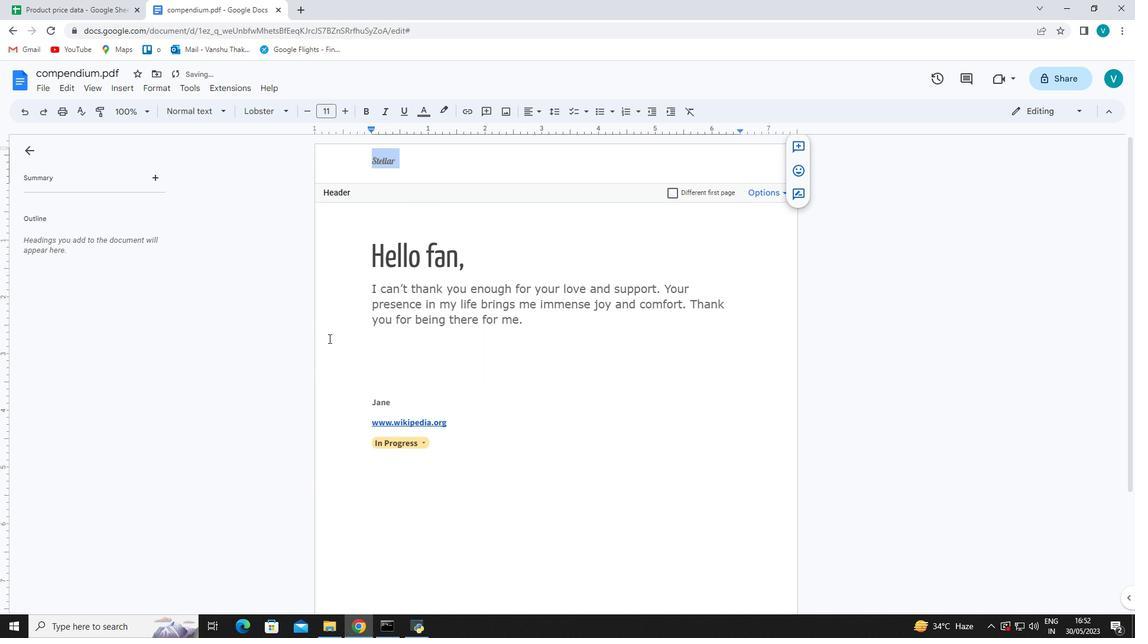 
Action: Mouse pressed left at (331, 331)
Screenshot: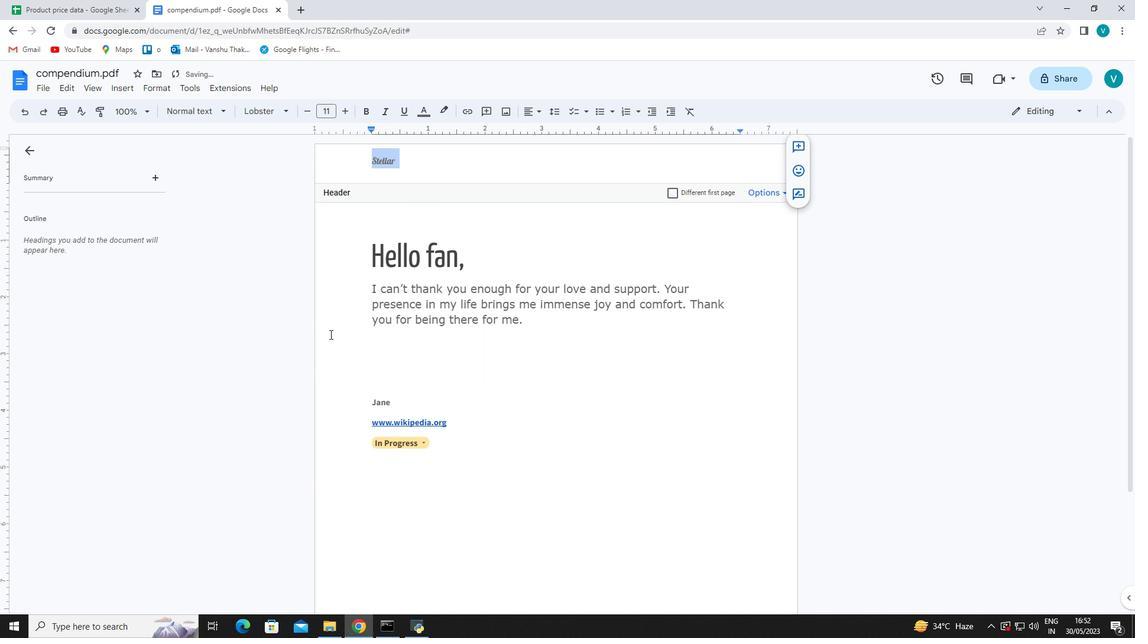 
